 Task: Start curve line.
Action: Mouse moved to (398, 235)
Screenshot: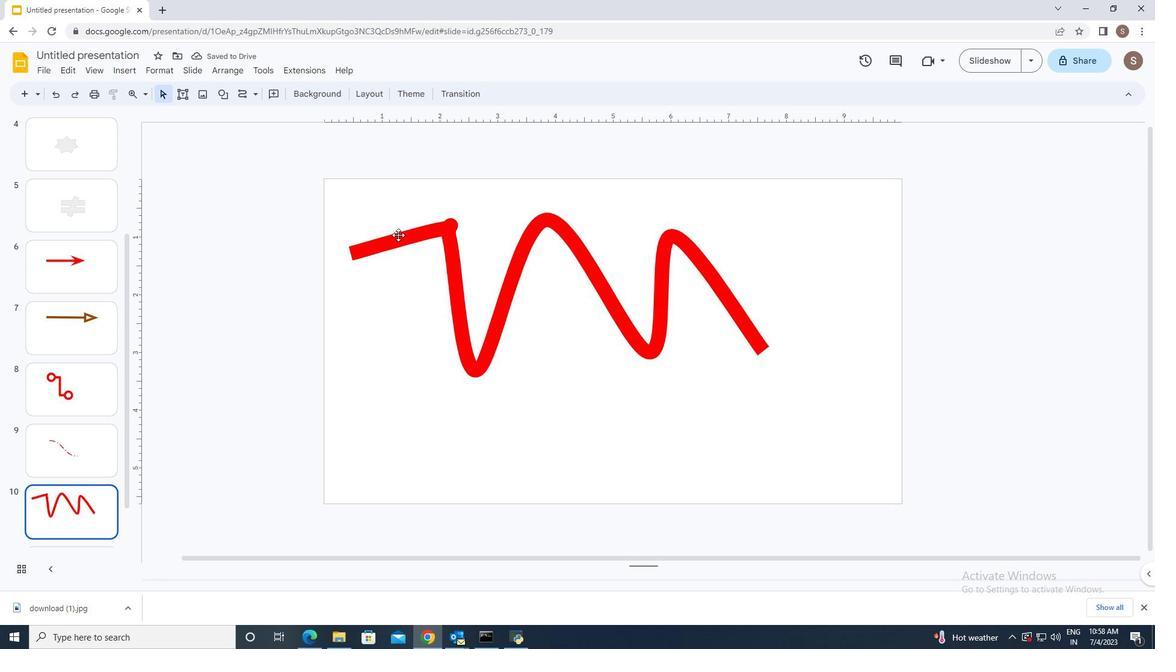 
Action: Mouse pressed left at (398, 235)
Screenshot: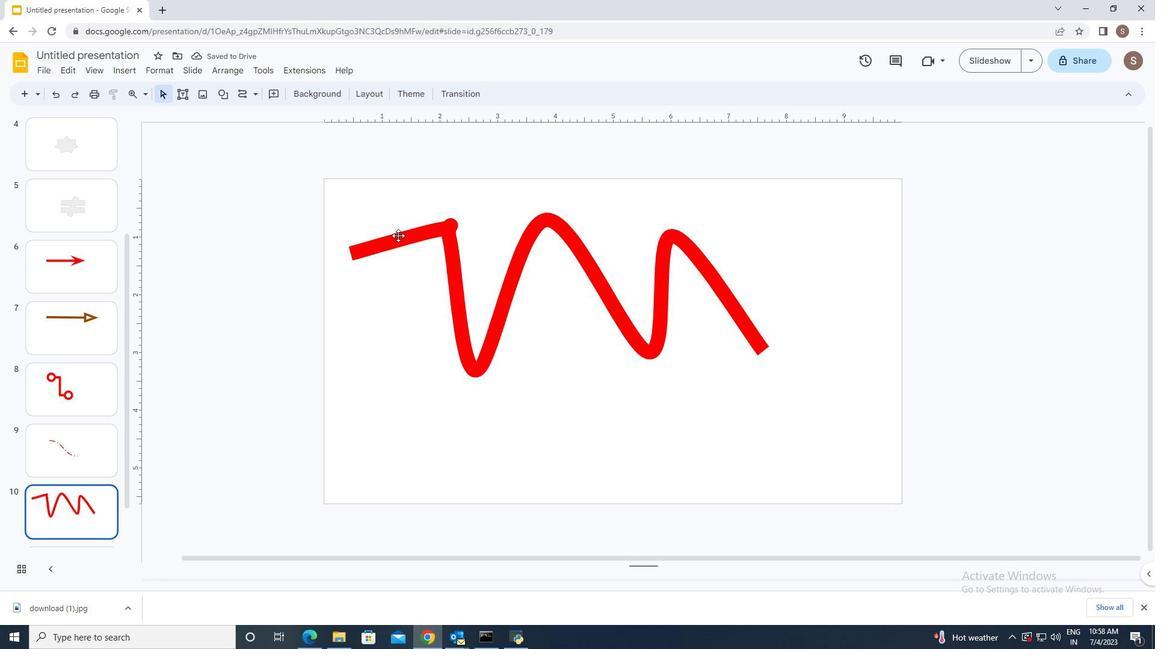
Action: Mouse moved to (355, 95)
Screenshot: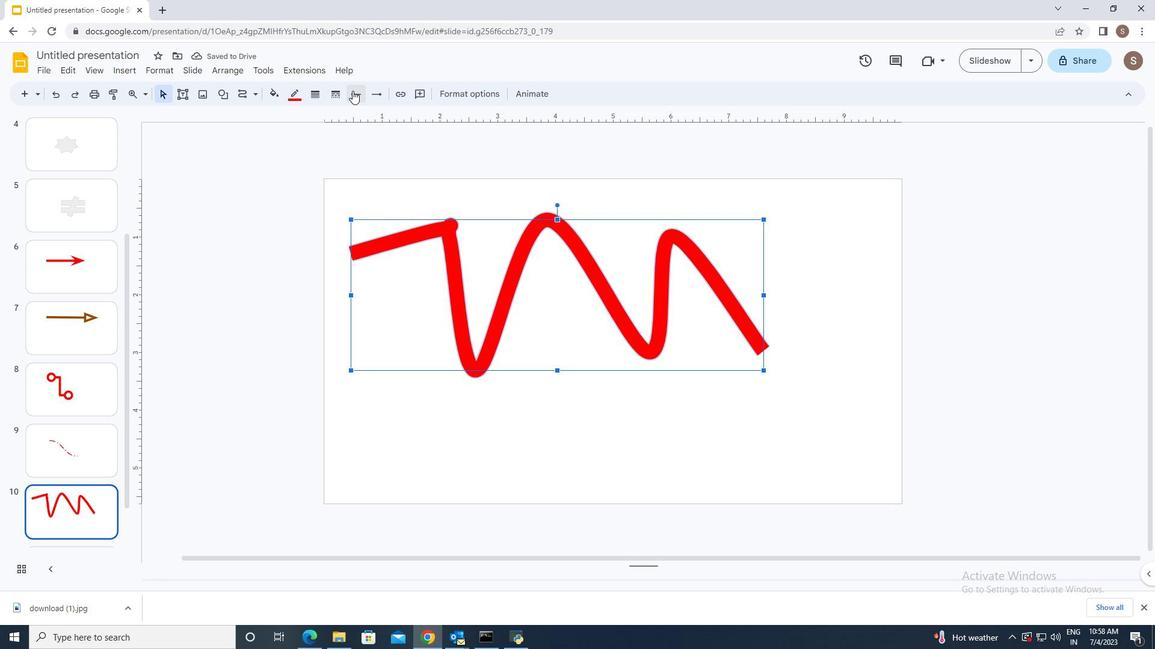 
Action: Mouse pressed left at (355, 95)
Screenshot: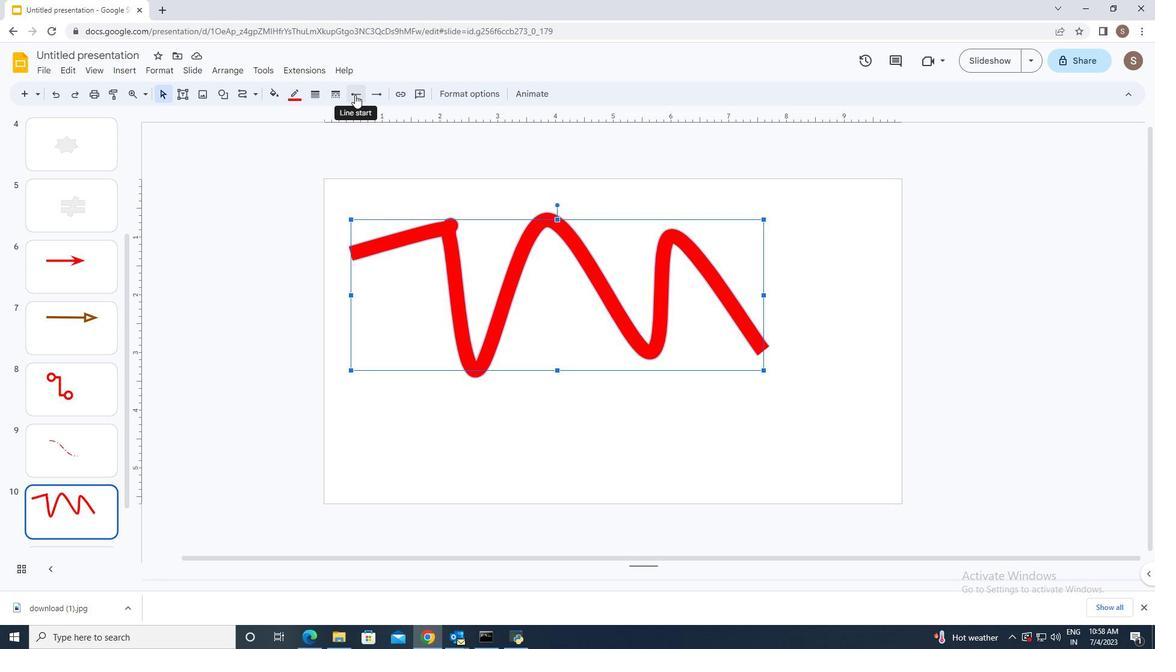 
Action: Mouse moved to (371, 178)
Screenshot: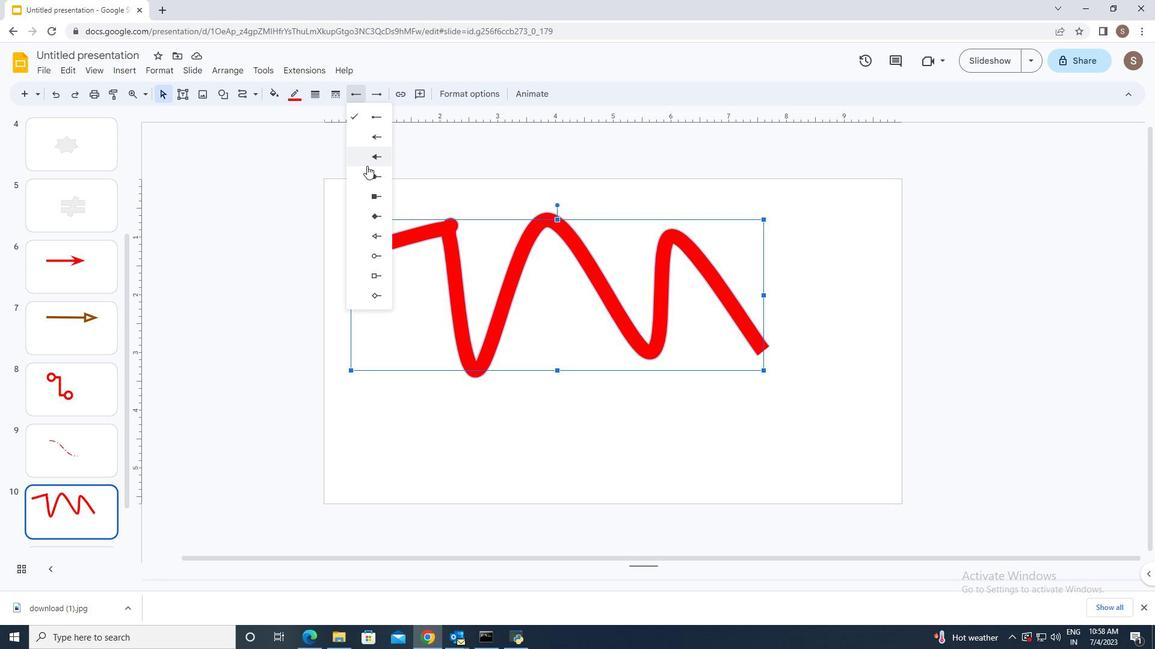 
Action: Mouse pressed left at (371, 178)
Screenshot: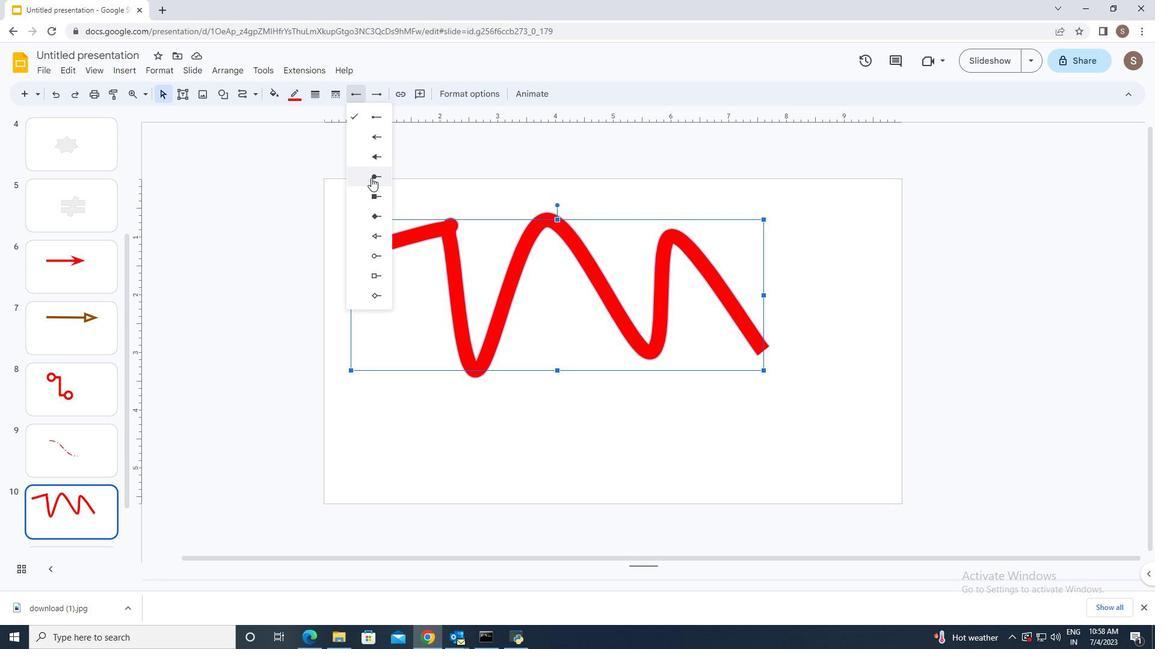 
Action: Mouse moved to (436, 424)
Screenshot: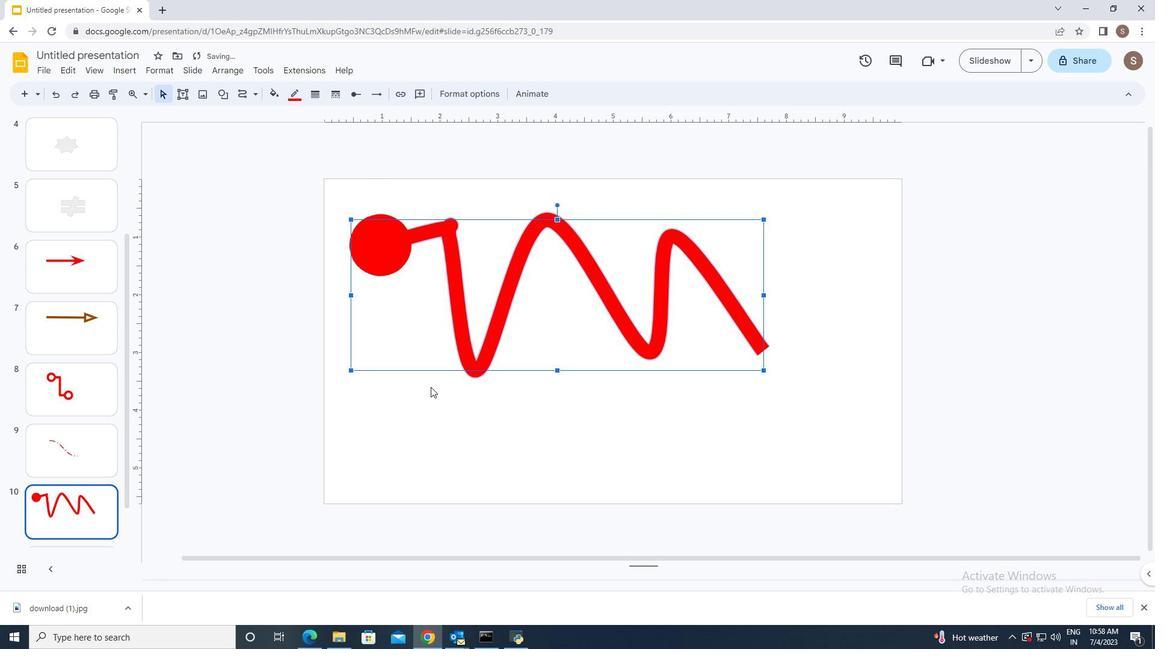 
Action: Mouse pressed left at (436, 424)
Screenshot: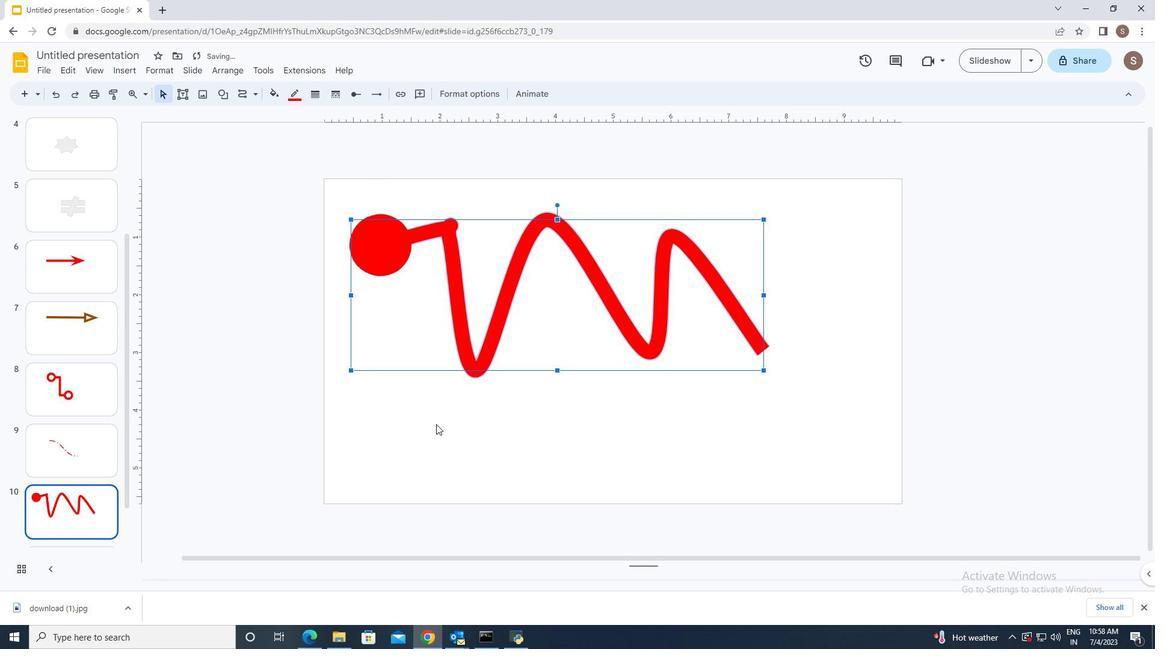 
